 Task: Audio Analysis: Plot a spectrogram of an audio file.
Action: Mouse moved to (659, 625)
Screenshot: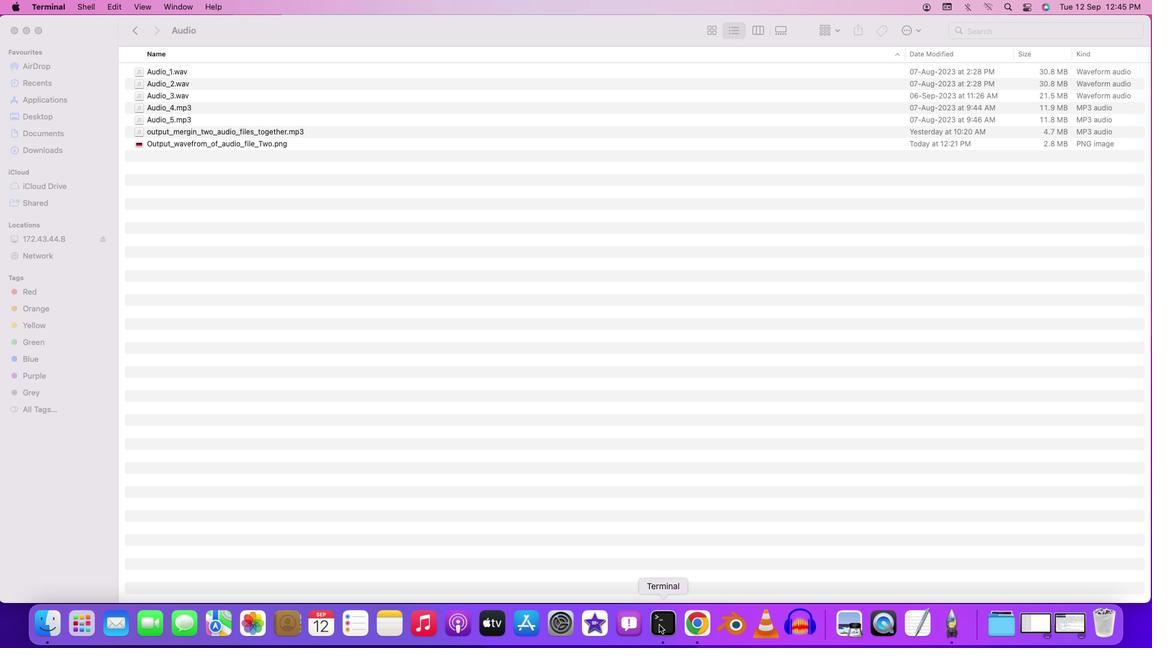 
Action: Mouse pressed right at (659, 625)
Screenshot: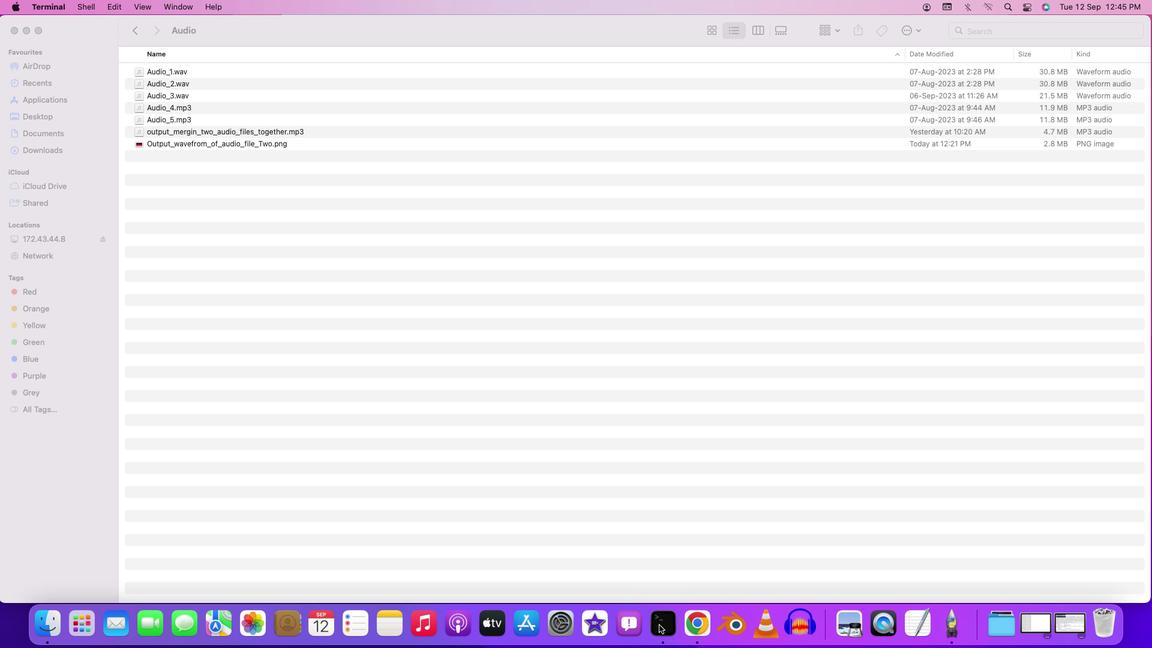 
Action: Mouse moved to (685, 480)
Screenshot: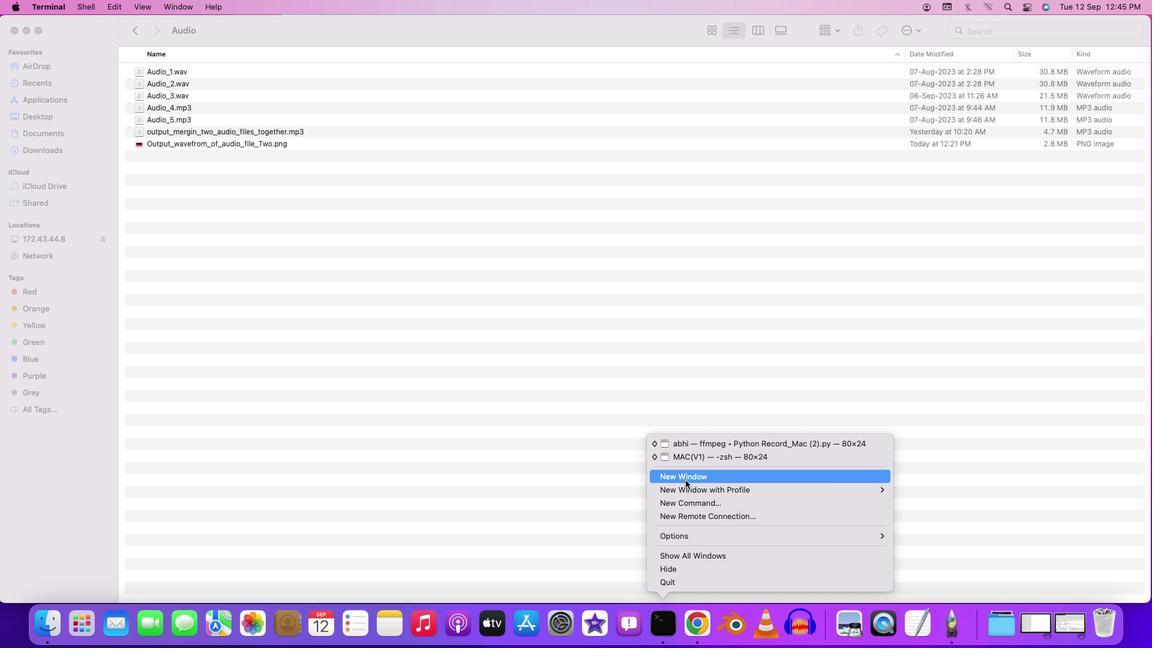 
Action: Mouse pressed left at (685, 480)
Screenshot: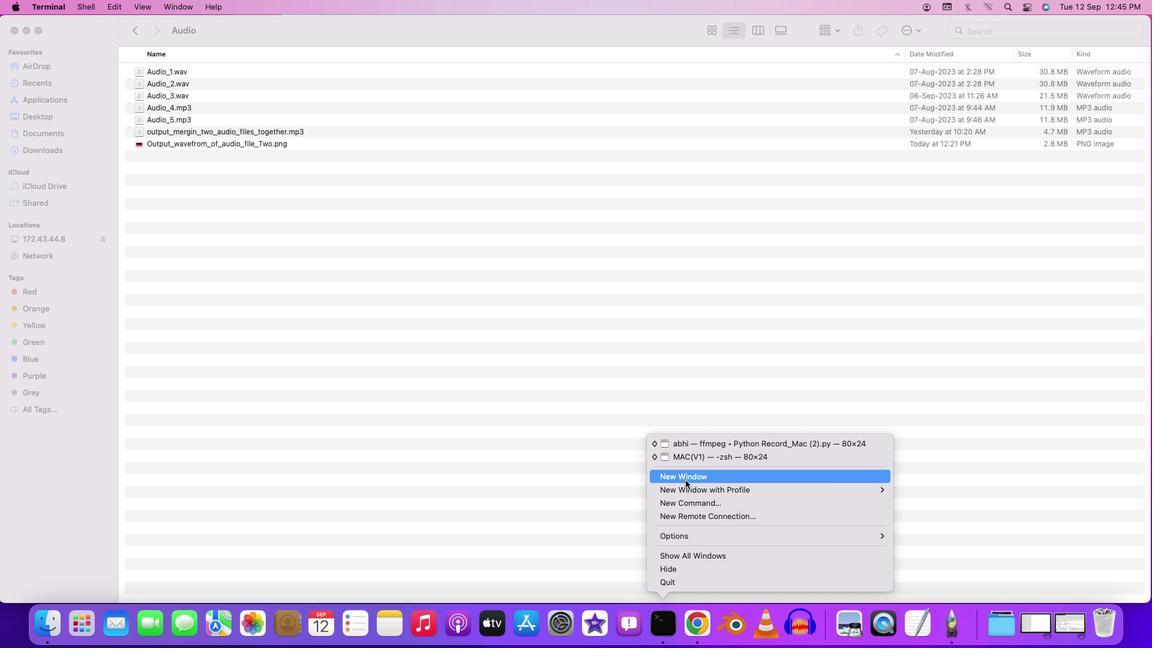 
Action: Mouse moved to (497, 294)
Screenshot: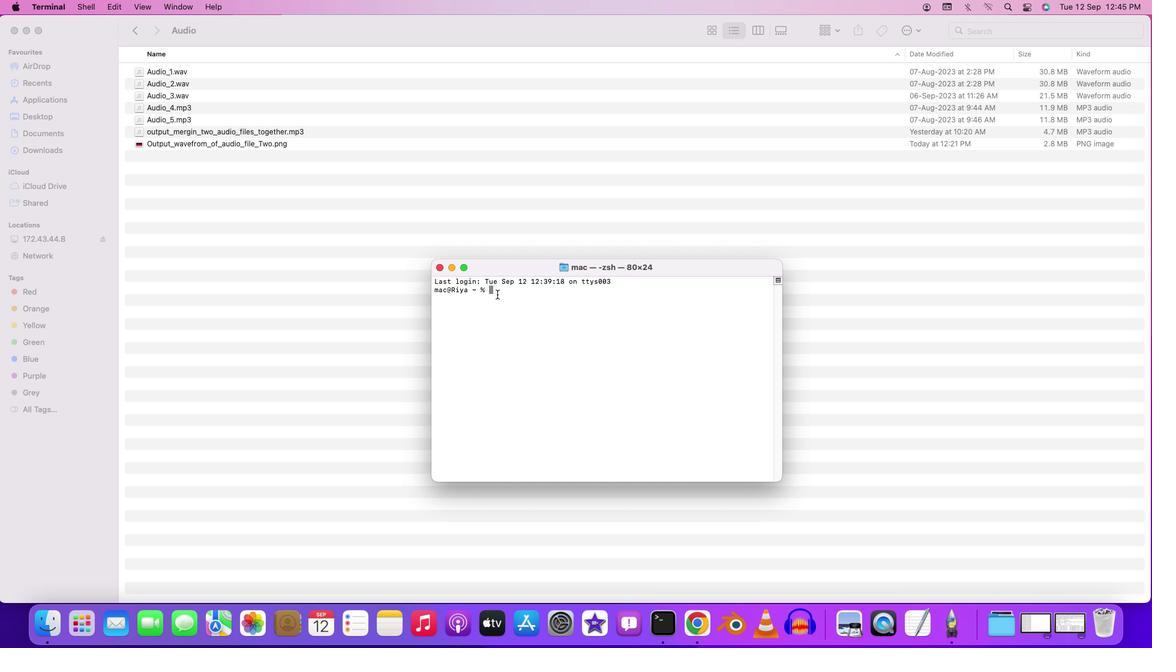 
Action: Mouse pressed left at (497, 294)
Screenshot: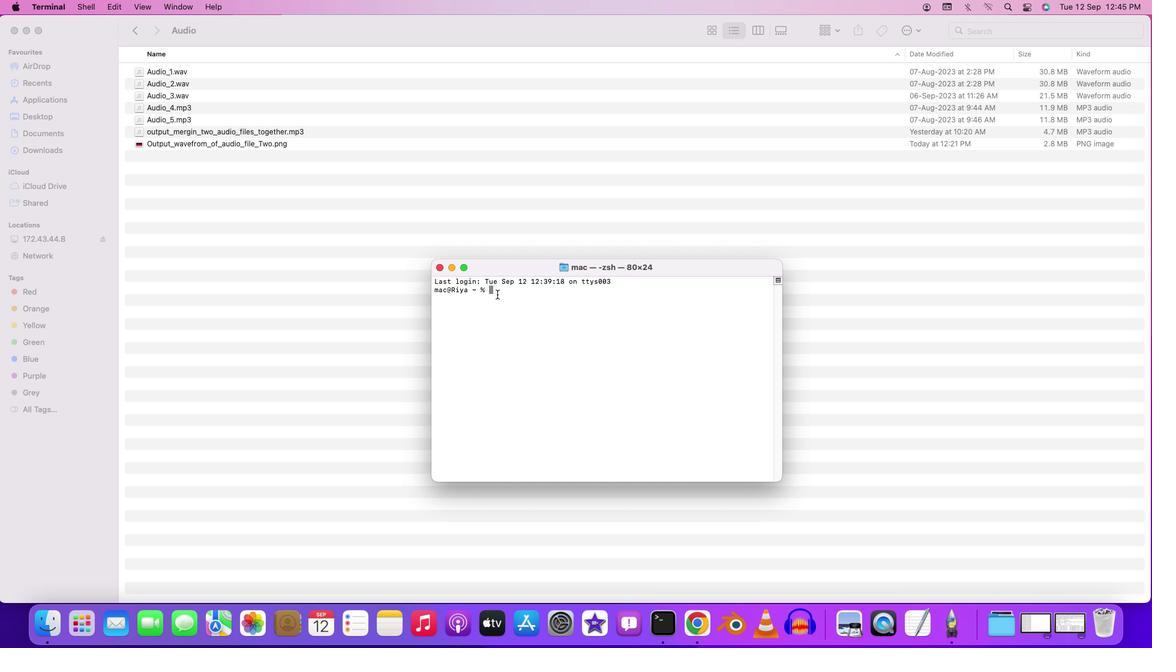
Action: Mouse moved to (497, 293)
Screenshot: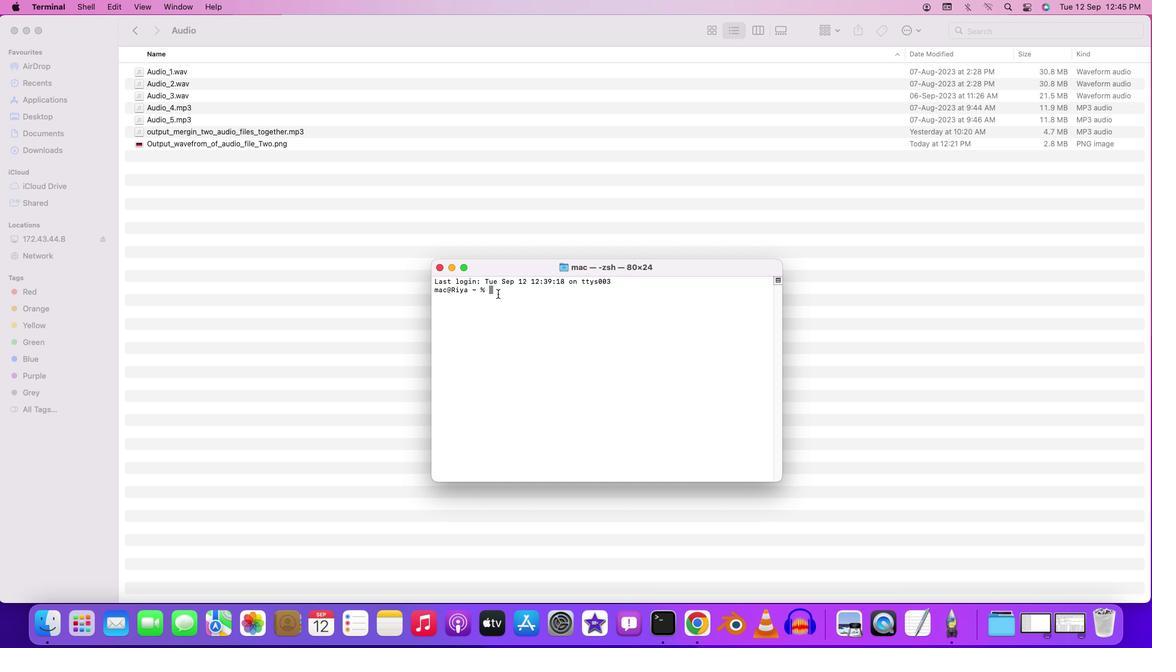 
Action: Key pressed 'c''d'Key.space'd''e''s''k''t''o''p'Key.enter'c''d'Key.space'f''f''m''p''e''g'Key.enter'c''d'Key.space'a''n''a''l''y''s''i''s'Key.enter'c''d'Key.spaceKey.backspaceKey.spaceKey.shift'A''u''d''i''o'Key.enterKey.backspaceKey.spaceKey.backspaceKey.backspace'f''f''m''p''e''g'Key.space'-''i'Key.spaceKey.shift'A''u''d''i''o'Key.shift'_''5''.''m''p''3'Key.leftKey.leftKey.leftKey.leftKey.leftKey.leftKey.leftKey.leftKey.leftKey.leftKey.leftKey.leftKey.leftKey.rightKey.leftKey.leftKey.rightKey.leftKey.rightKey.leftKey.rightKey.leftKey.rightKey.rightKey.leftKey.leftKey.rightKey.leftKey.leftKey.rightKey.rightKey.rightKey.rightKey.rightKey.rightKey.rightKey.rightKey.rightKey.rightKey.rightKey.rightKey.rightKey.rightKey.rightKey.rightKey.space'-''l''a''v''f''i'Key.space's''h''o''w''s''p''e''c''t''r''u''m''p''i''x'Key.backspace'c'Key.leftKey.leftKey.leftKey.leftKey.leftKey.leftKey.leftKey.leftKey.leftKey.leftKey.leftKey.leftKey.leftKey.leftKey.leftKey.rightKey.rightKey.rightKey.rightKey.rightKey.rightKey.rightKey.rightKey.rightKey.rightKey.rightKey.rightKey.rightKey.rightKey.right'=''s''=''1''2''8''0''x''7''2''0'Key.shift':''l''e''g''e''n''d'Key.leftKey.leftKey.leftKey.leftKey.leftKey.leftKey.leftKey.leftKey.leftKey.rightKey.leftKey.rightKey.rightKey.rightKey.rightKey.rightKey.rightKey.rightKey.rightKey.rightKey.right'=''d''i''s''a''b''l''e''d'Key.leftKey.leftKey.leftKey.leftKey.leftKey.leftKey.leftKey.leftKey.leftKey.leftKey.leftKey.leftKey.leftKey.rightKey.rightKey.rightKey.rightKey.rightKey.rightKey.rightKey.rightKey.rightKey.rightKey.rightKey.rightKey.rightKey.rightKey.space'-''v''f''r''a''m''e''s'Key.space'1'Key.space's''p''e''c''t''r''o''g''r''a''m''.''p''n''g'Key.enter'f''f''p''l''a''y'Key.space's''p''e''c''t''r''o''g''r''a''m''.''p''n''g'Key.enter
Screenshot: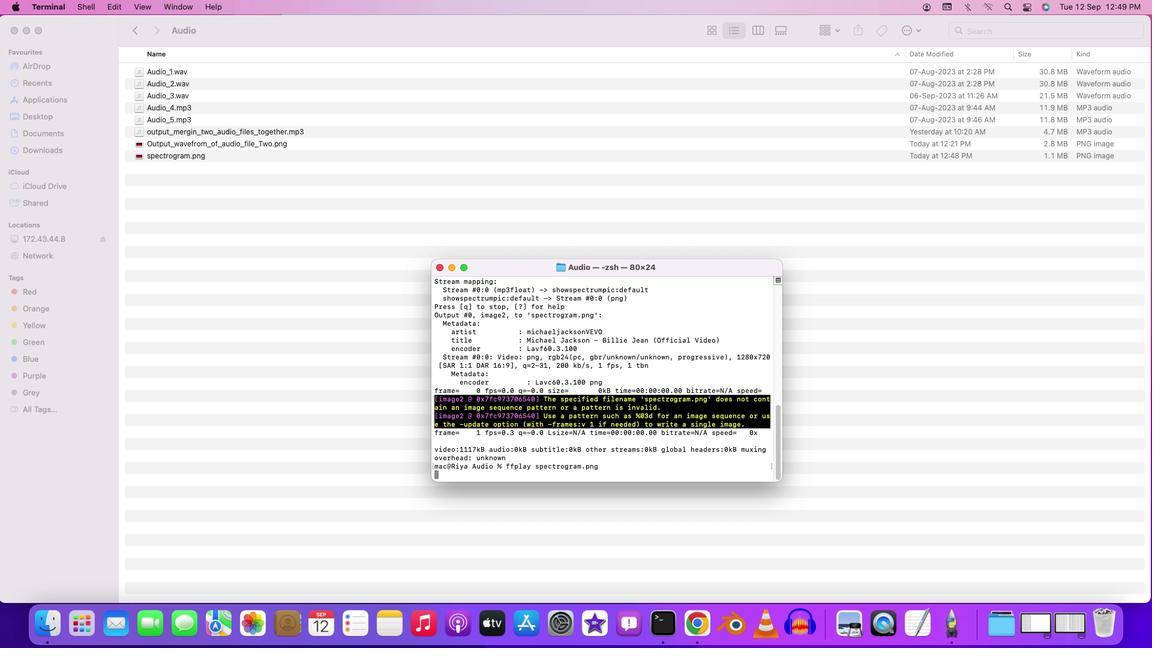 
Action: Mouse moved to (524, 318)
Screenshot: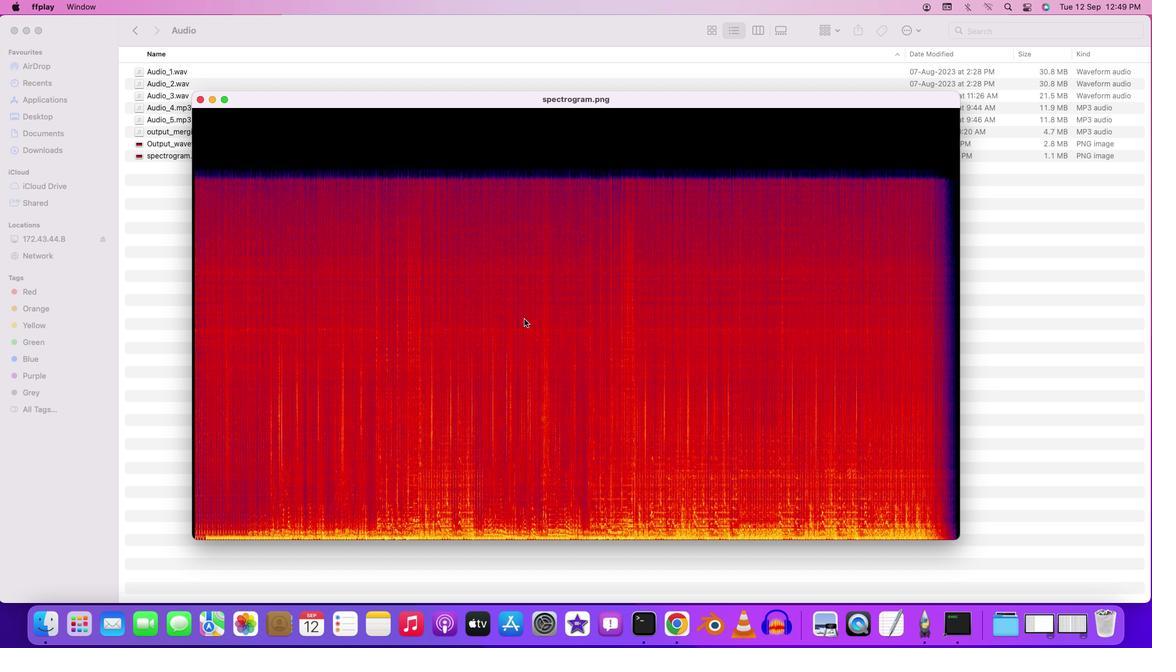 
